 Task: Add a column "Group".
Action: Mouse moved to (523, 333)
Screenshot: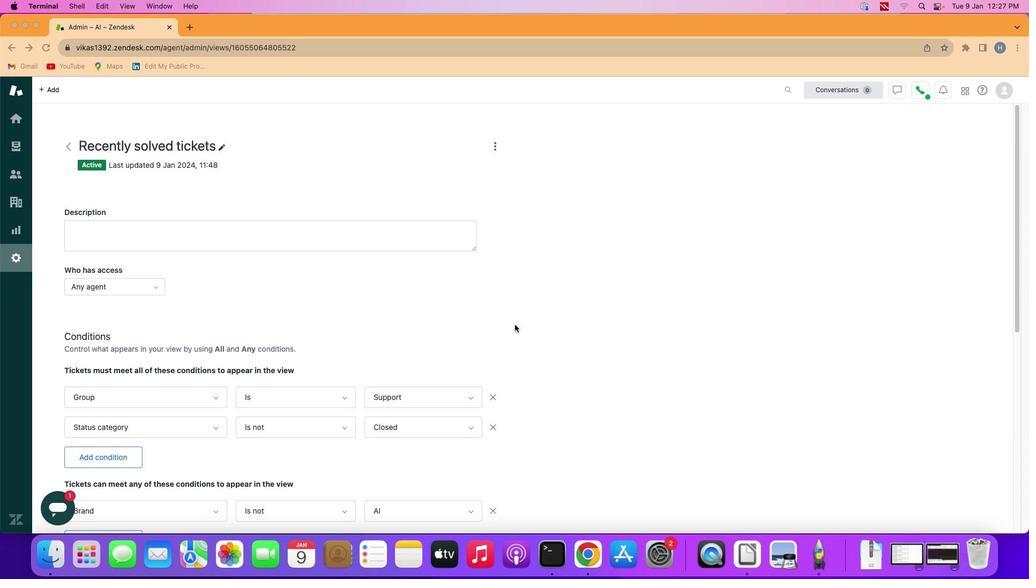 
Action: Mouse scrolled (523, 333) with delta (8, 7)
Screenshot: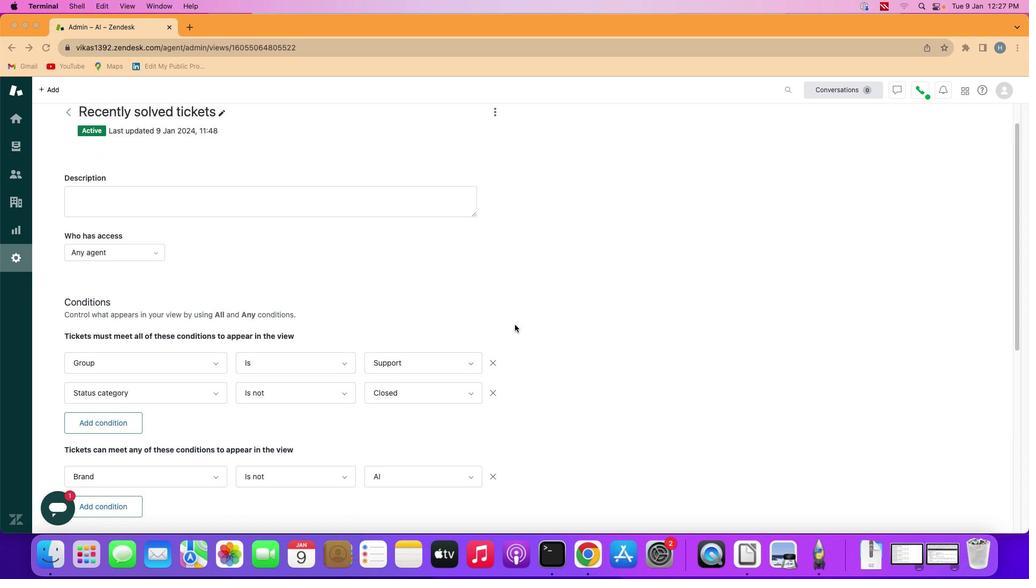 
Action: Mouse scrolled (523, 333) with delta (8, 7)
Screenshot: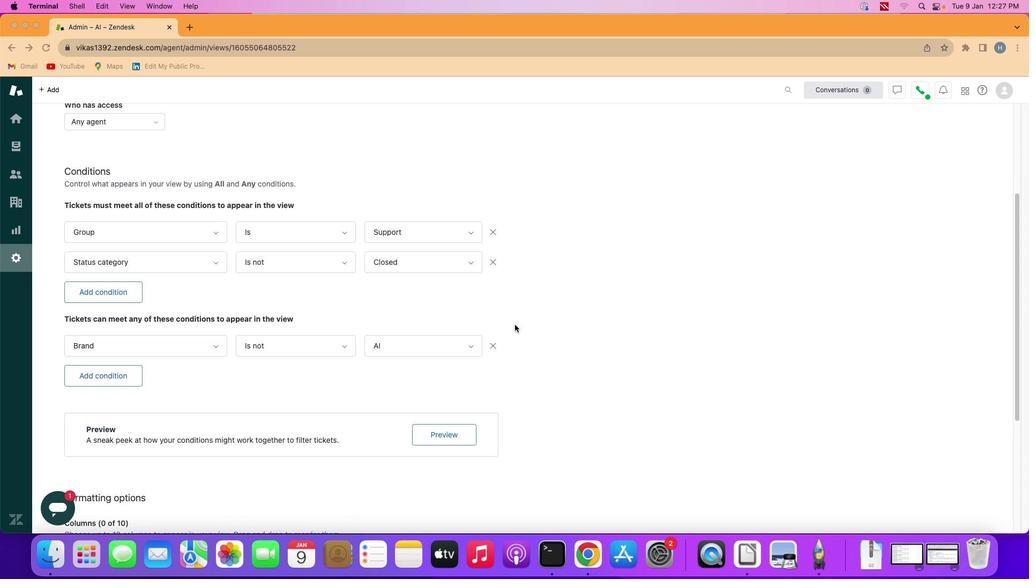 
Action: Mouse scrolled (523, 333) with delta (8, 7)
Screenshot: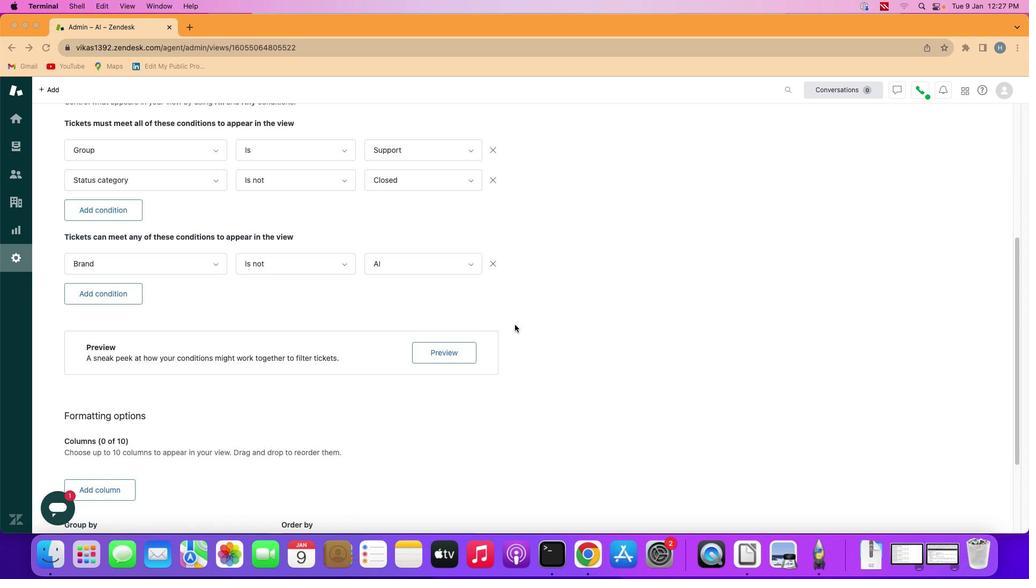 
Action: Mouse scrolled (523, 333) with delta (8, 6)
Screenshot: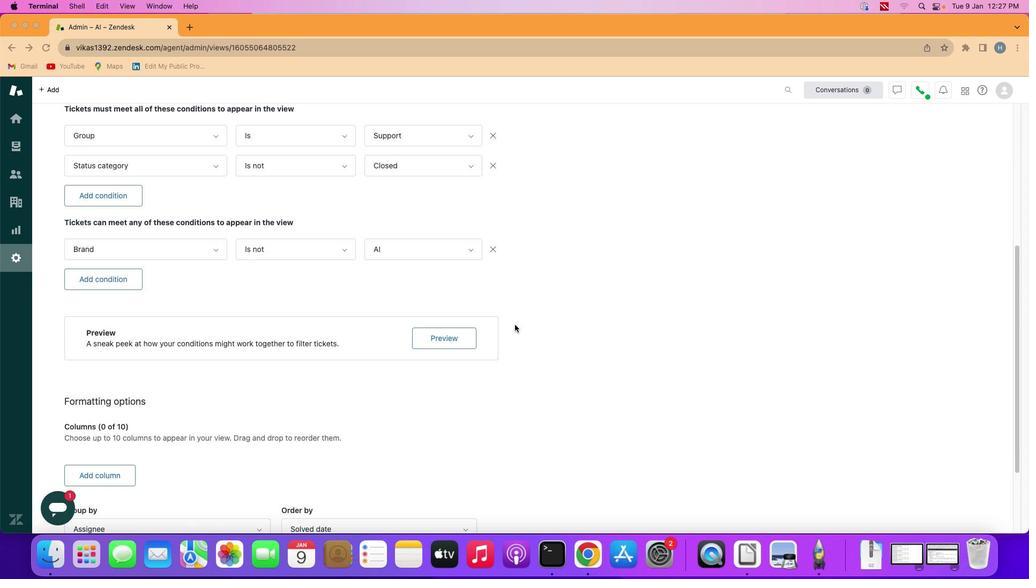
Action: Mouse scrolled (523, 333) with delta (8, 6)
Screenshot: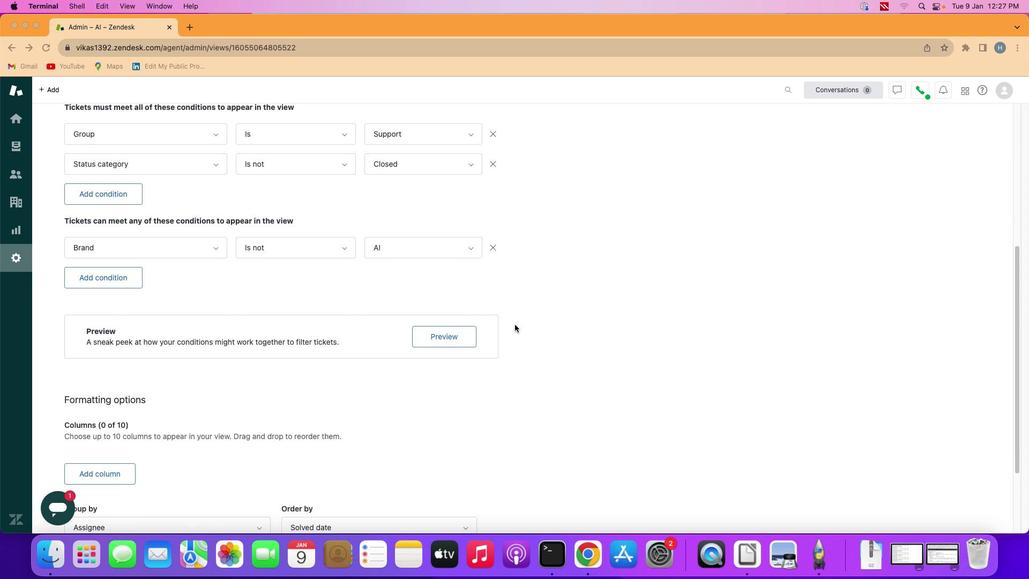 
Action: Mouse scrolled (523, 333) with delta (8, 5)
Screenshot: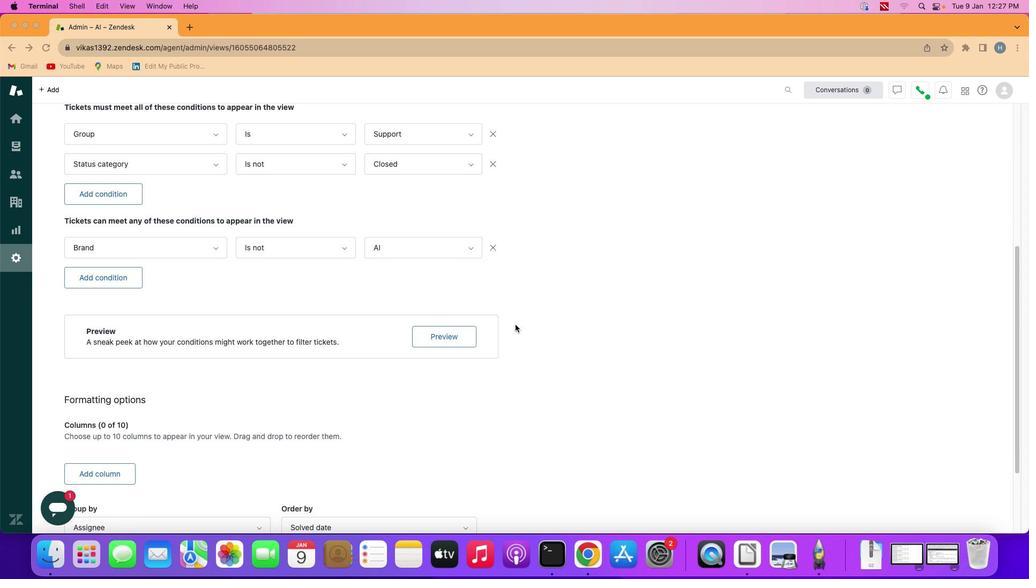 
Action: Mouse moved to (524, 333)
Screenshot: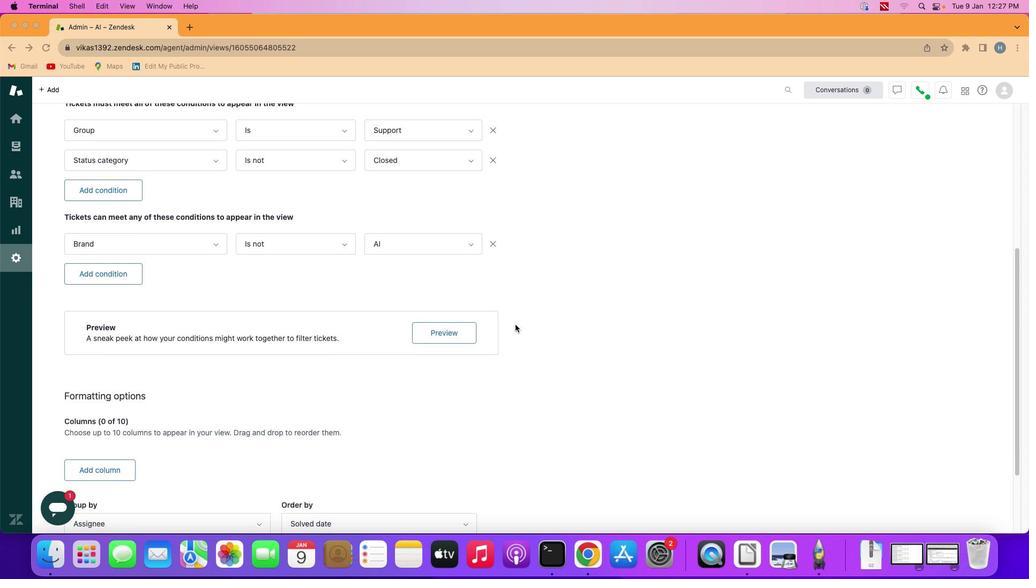 
Action: Mouse scrolled (524, 333) with delta (8, 7)
Screenshot: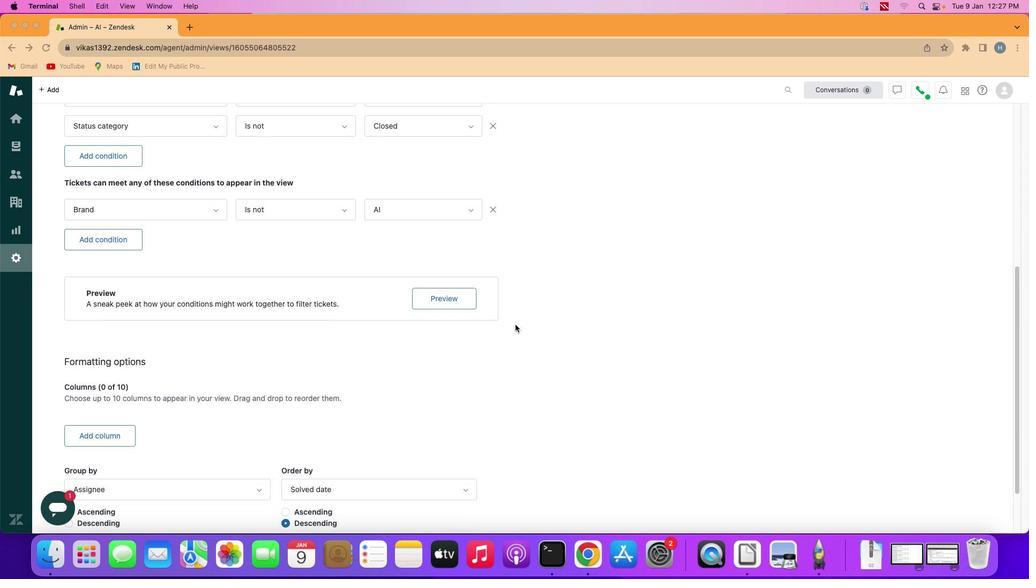 
Action: Mouse scrolled (524, 333) with delta (8, 7)
Screenshot: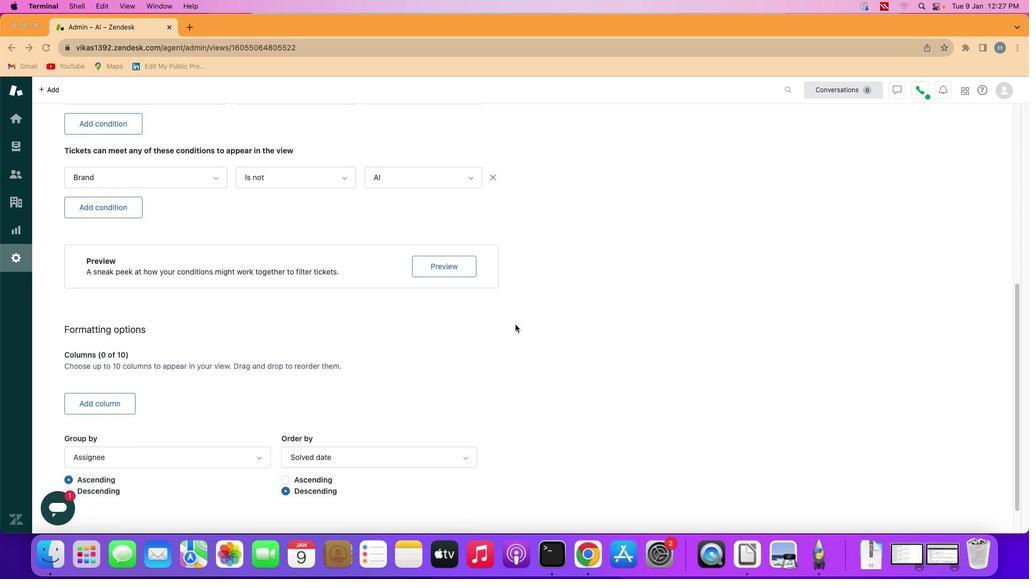 
Action: Mouse scrolled (524, 333) with delta (8, 7)
Screenshot: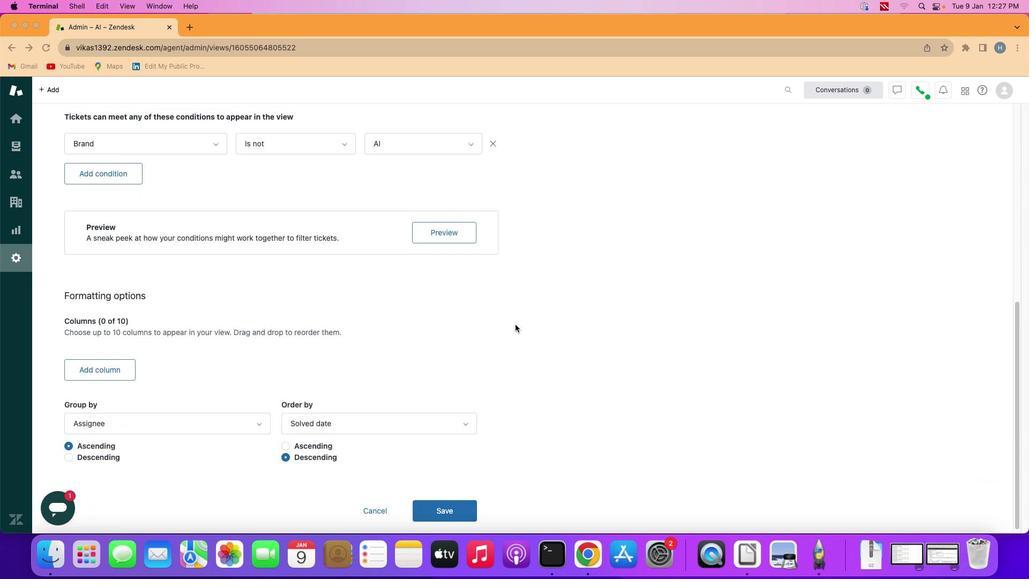 
Action: Mouse scrolled (524, 333) with delta (8, 6)
Screenshot: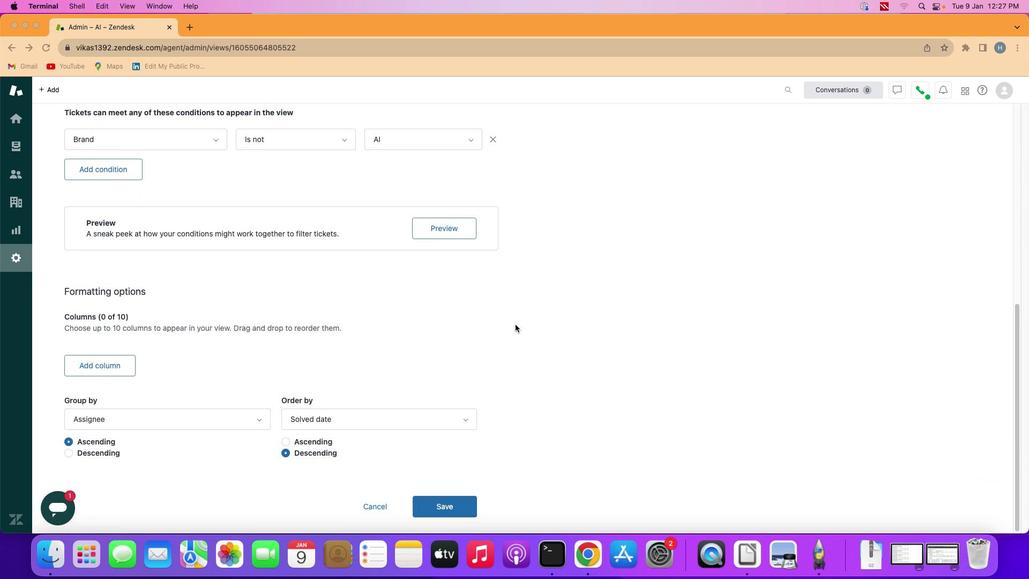 
Action: Mouse scrolled (524, 333) with delta (8, 6)
Screenshot: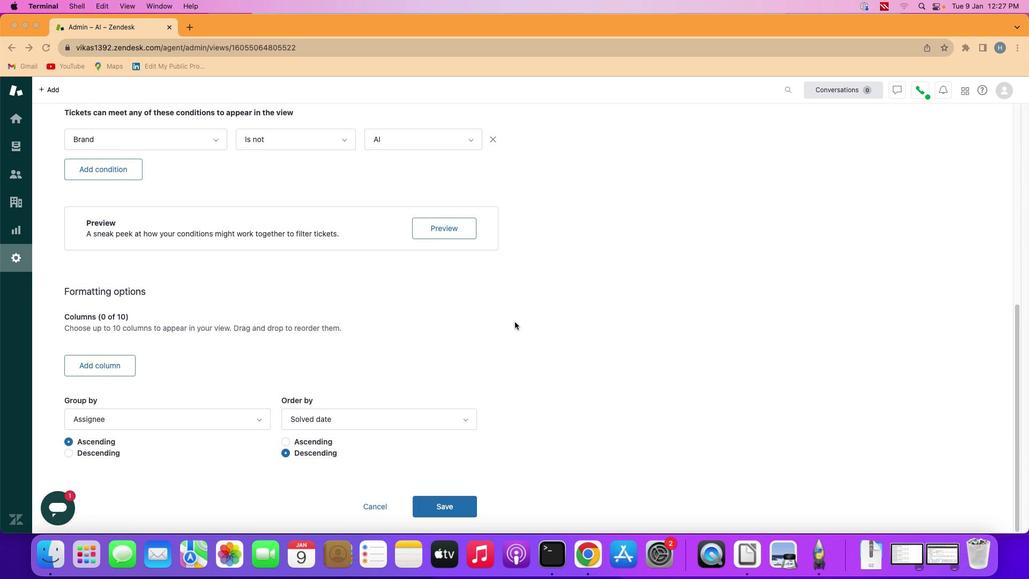 
Action: Mouse scrolled (524, 333) with delta (8, 6)
Screenshot: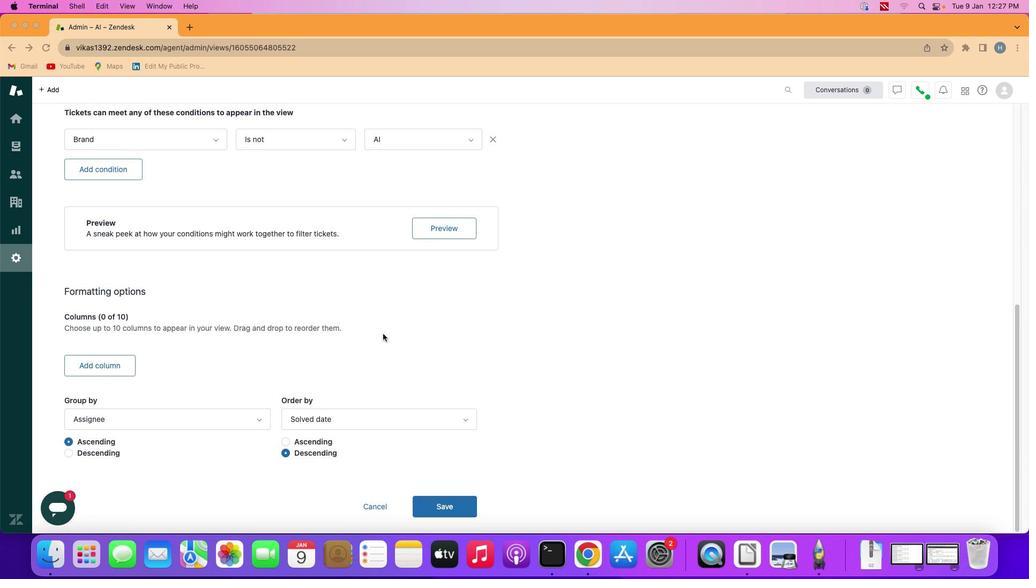 
Action: Mouse moved to (102, 372)
Screenshot: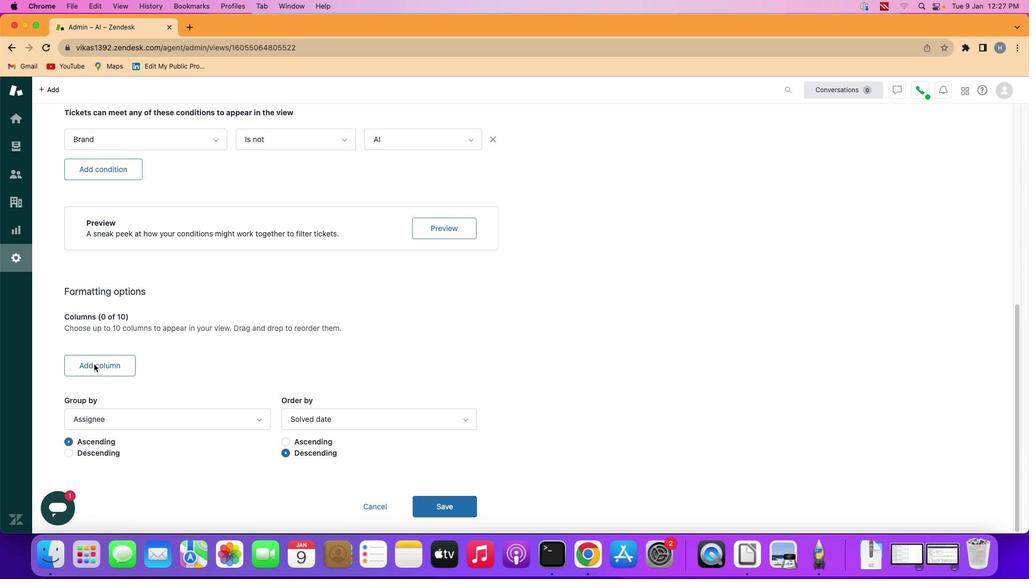 
Action: Mouse pressed left at (102, 372)
Screenshot: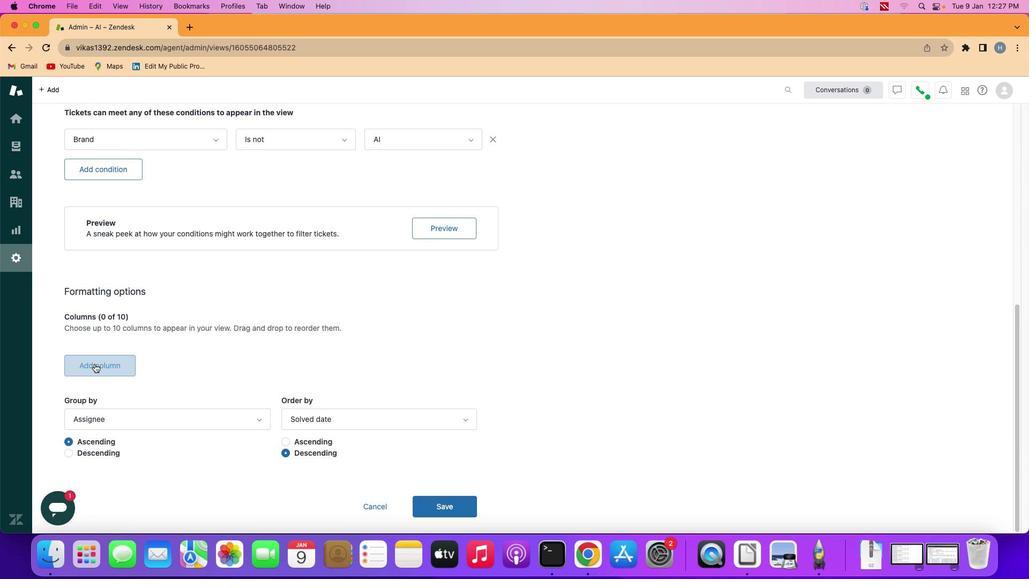 
Action: Mouse moved to (102, 372)
Screenshot: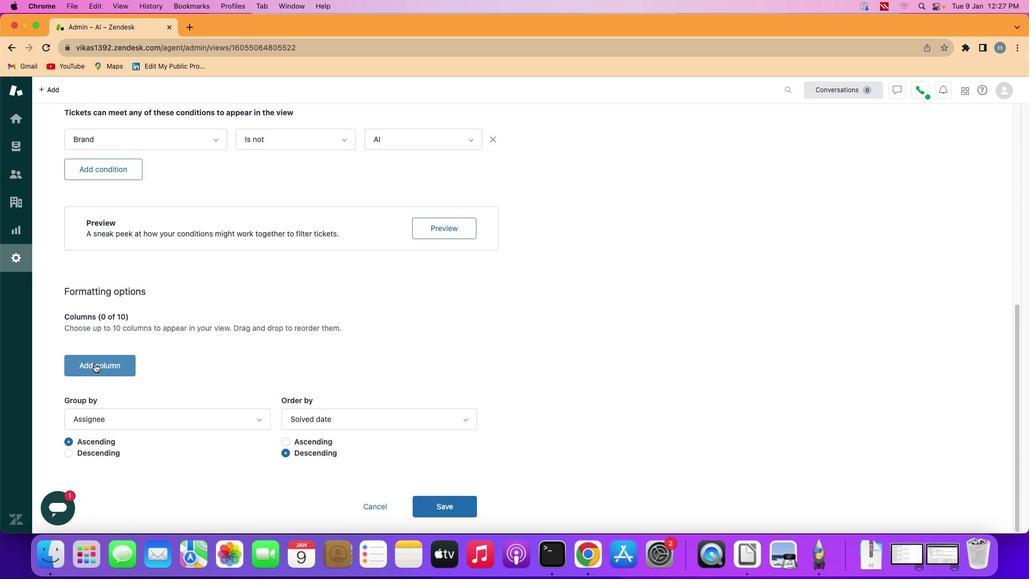 
Action: Mouse pressed left at (102, 372)
Screenshot: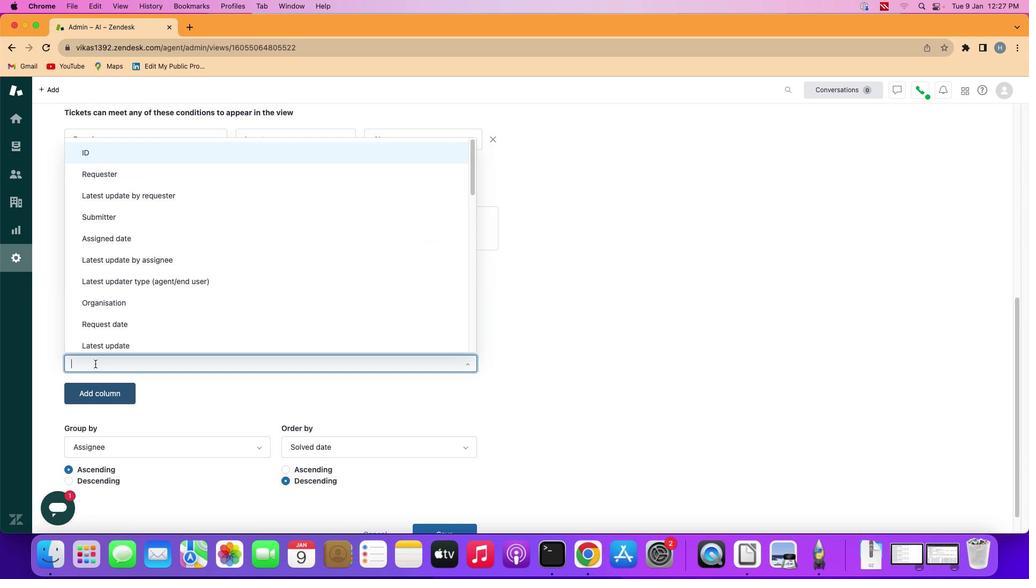 
Action: Mouse moved to (239, 271)
Screenshot: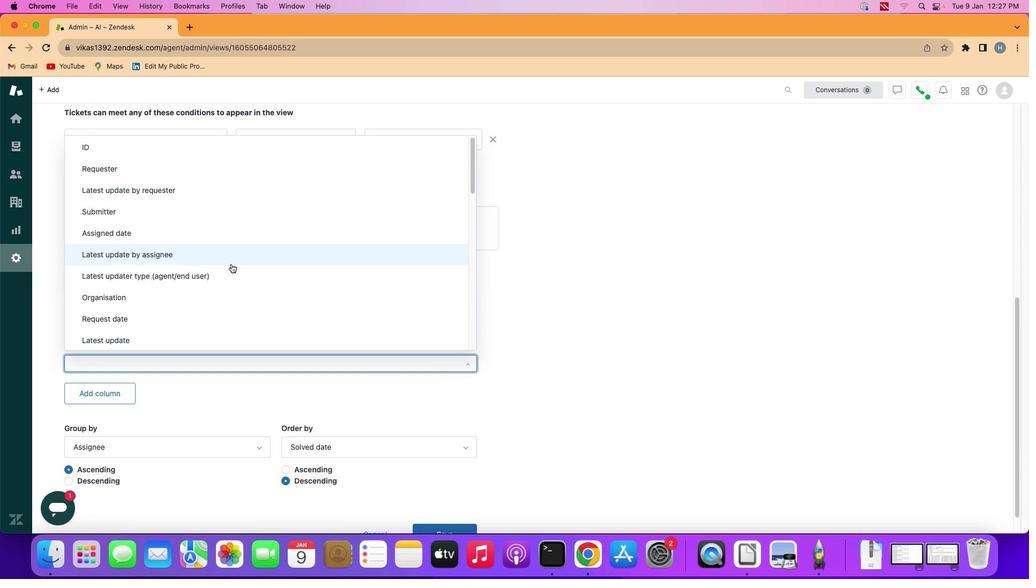 
Action: Mouse scrolled (239, 271) with delta (8, 7)
Screenshot: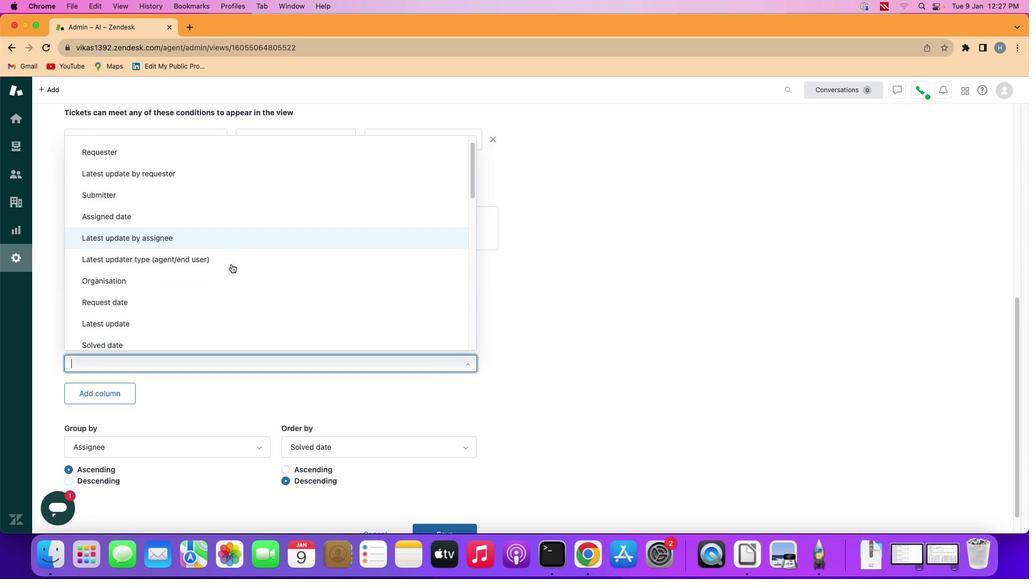 
Action: Mouse scrolled (239, 271) with delta (8, 7)
Screenshot: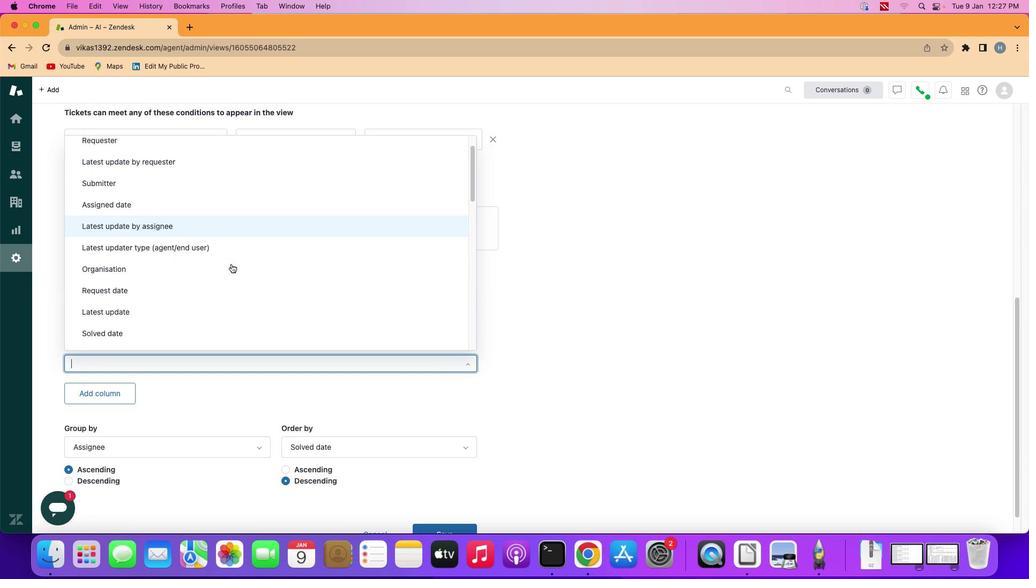 
Action: Mouse scrolled (239, 271) with delta (8, 7)
Screenshot: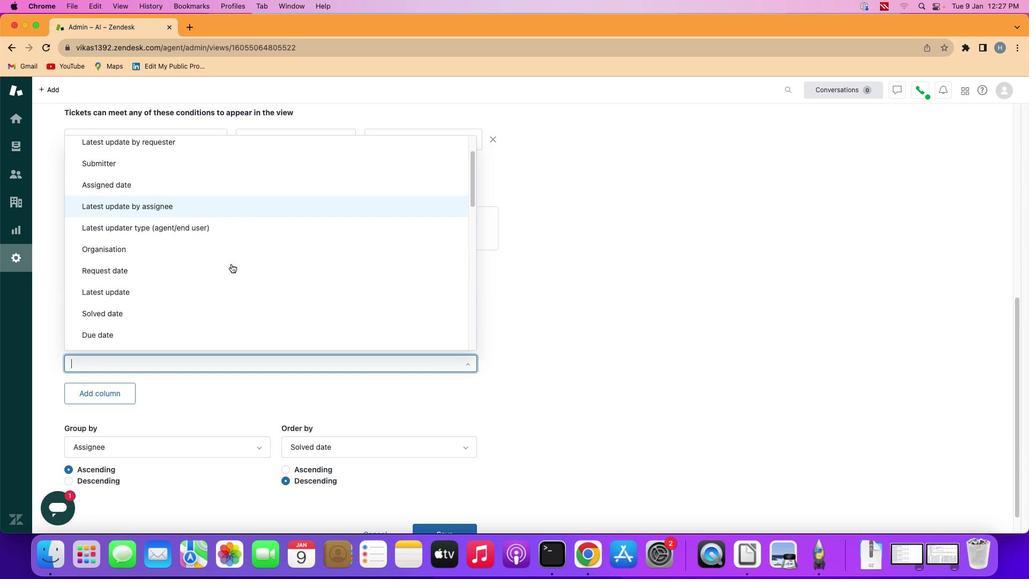
Action: Mouse scrolled (239, 271) with delta (8, 8)
Screenshot: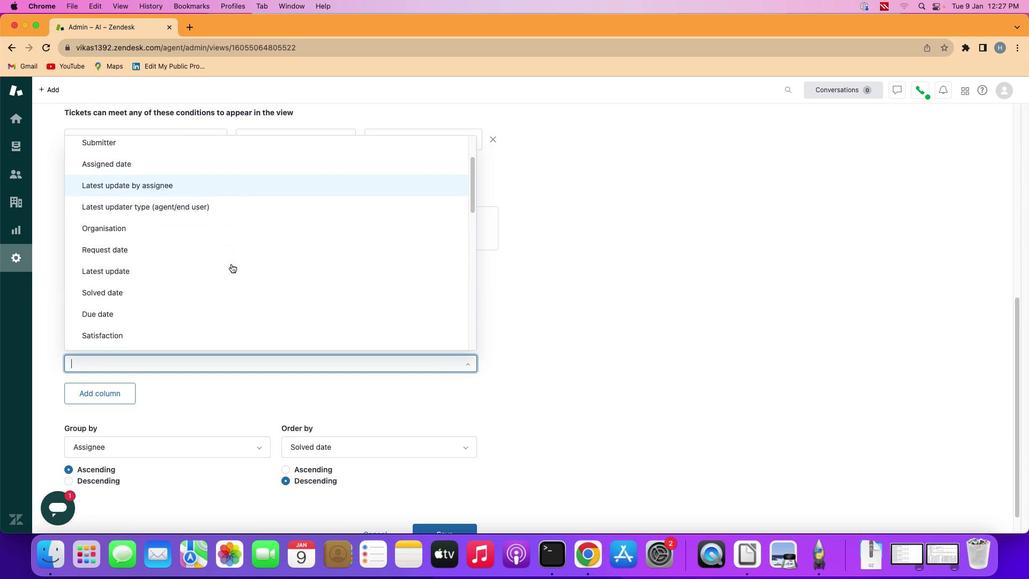 
Action: Mouse scrolled (239, 271) with delta (8, 6)
Screenshot: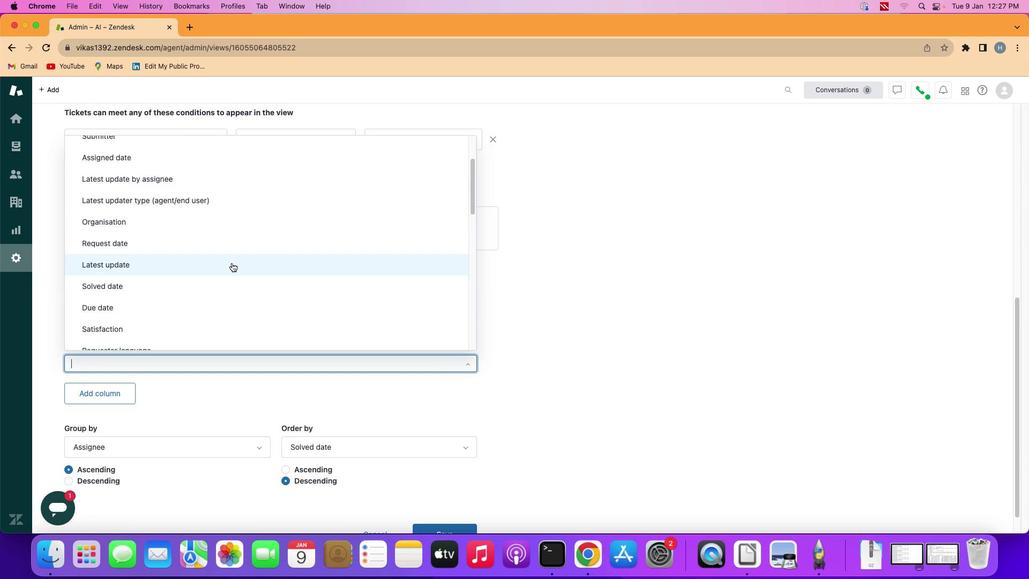 
Action: Mouse scrolled (239, 271) with delta (8, 7)
Screenshot: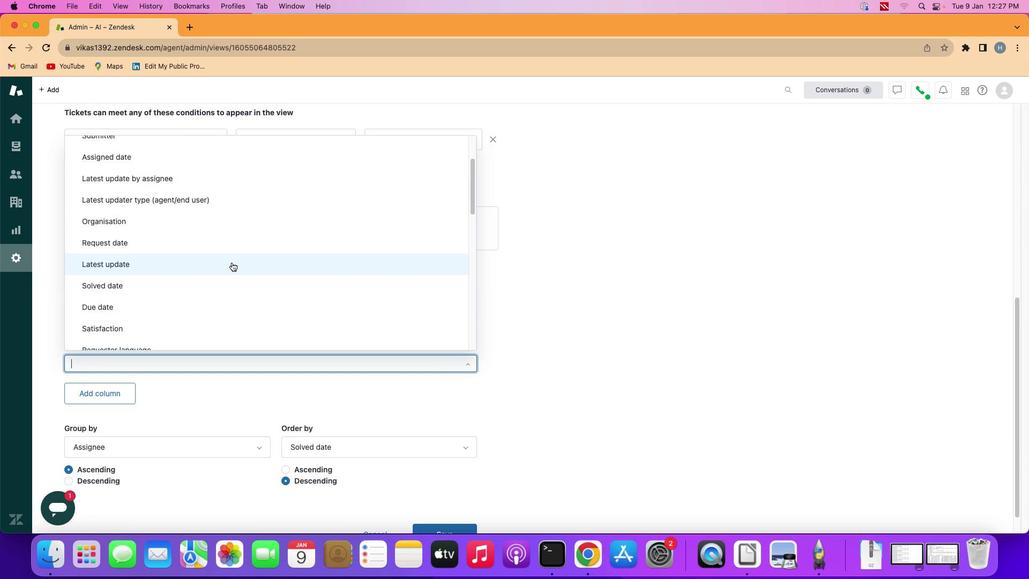 
Action: Mouse moved to (239, 270)
Screenshot: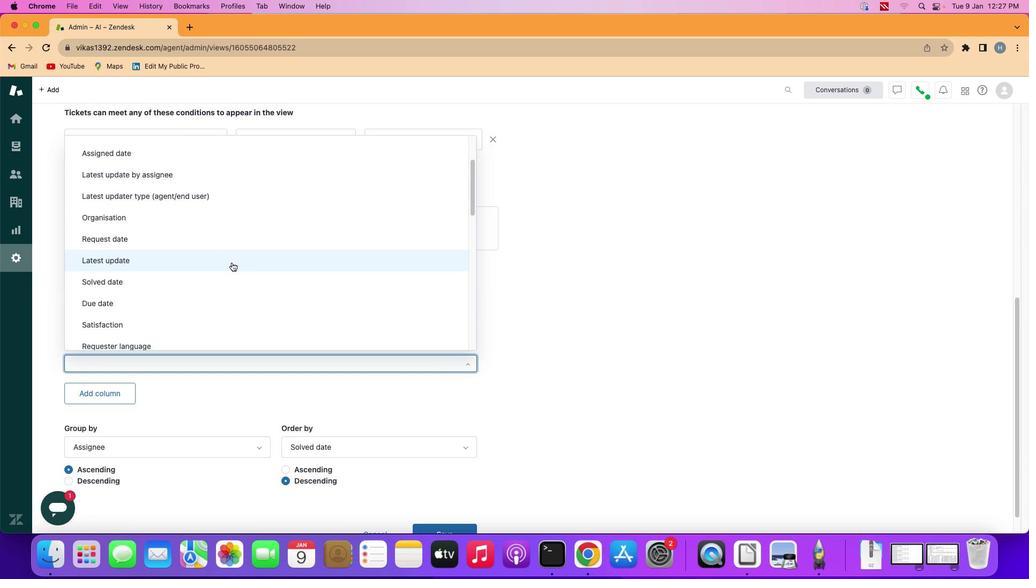 
Action: Mouse scrolled (239, 270) with delta (8, 7)
Screenshot: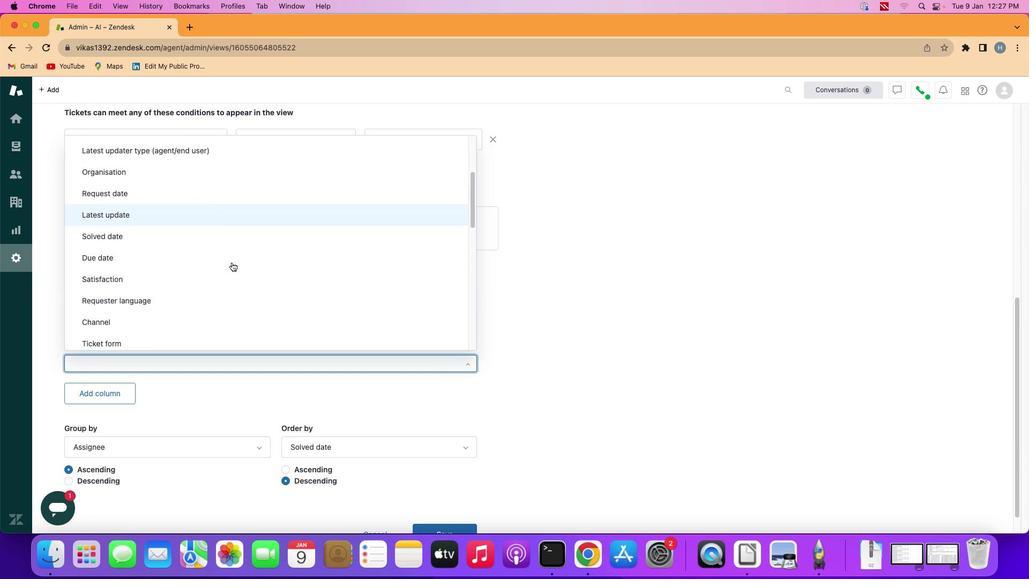 
Action: Mouse scrolled (239, 270) with delta (8, 7)
Screenshot: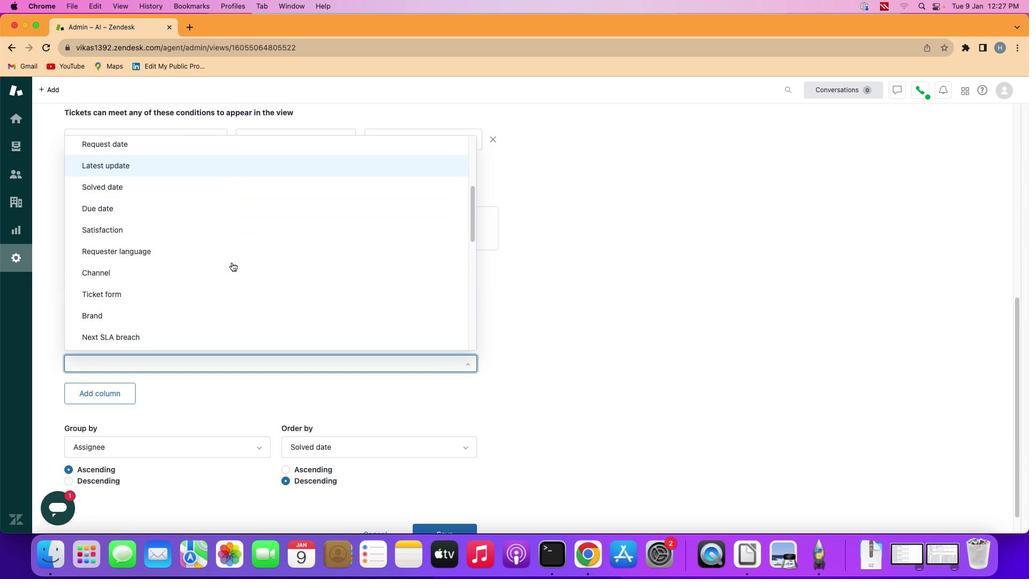 
Action: Mouse scrolled (239, 270) with delta (8, 7)
Screenshot: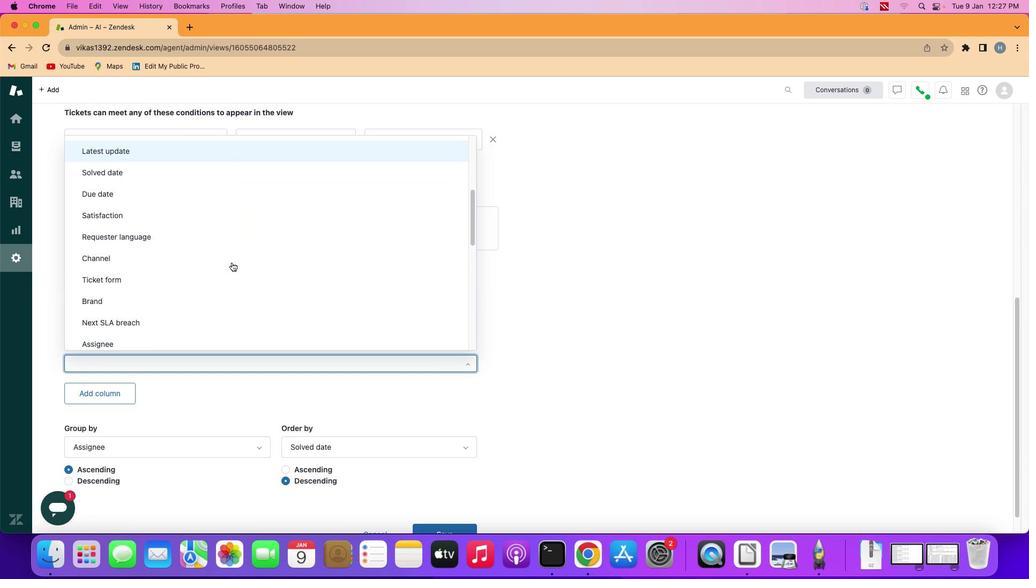 
Action: Mouse scrolled (239, 270) with delta (8, 6)
Screenshot: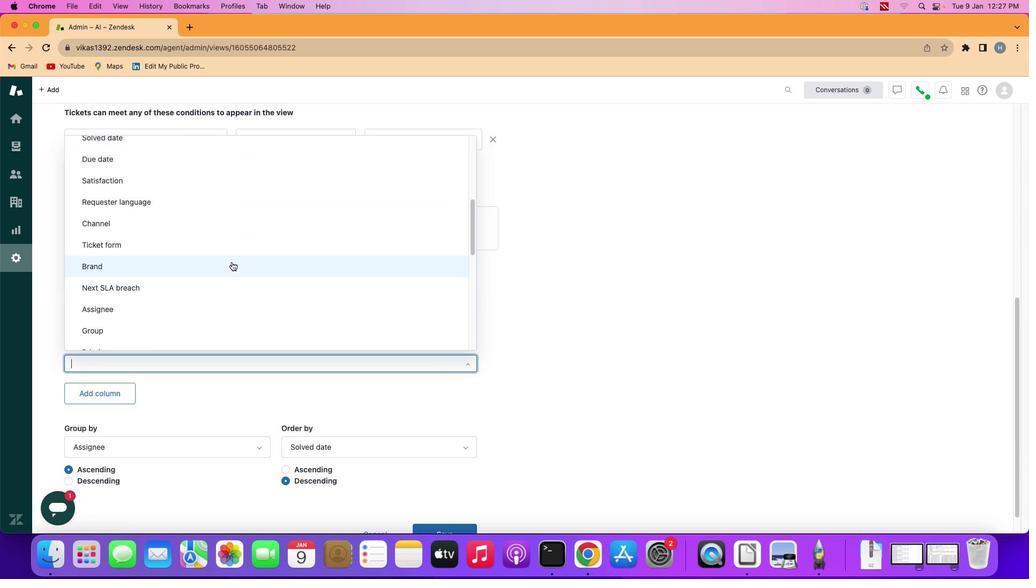 
Action: Mouse scrolled (239, 270) with delta (8, 6)
Screenshot: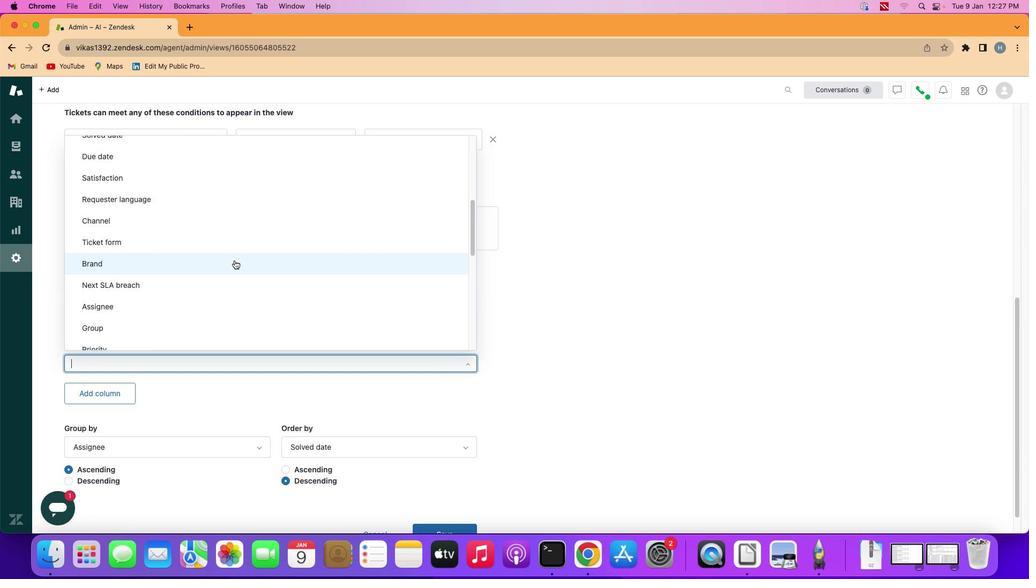 
Action: Mouse moved to (243, 268)
Screenshot: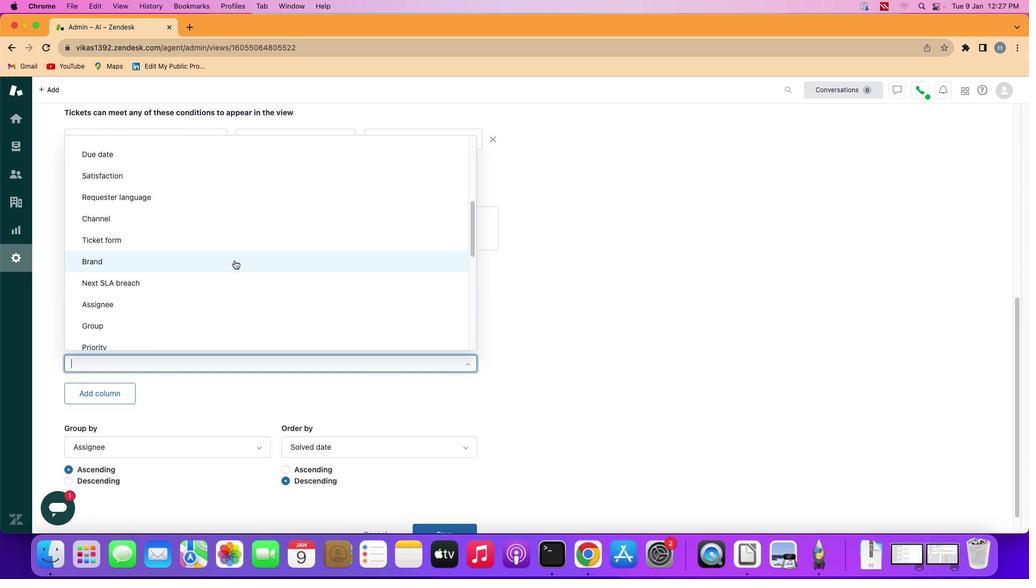 
Action: Mouse scrolled (243, 268) with delta (8, 7)
Screenshot: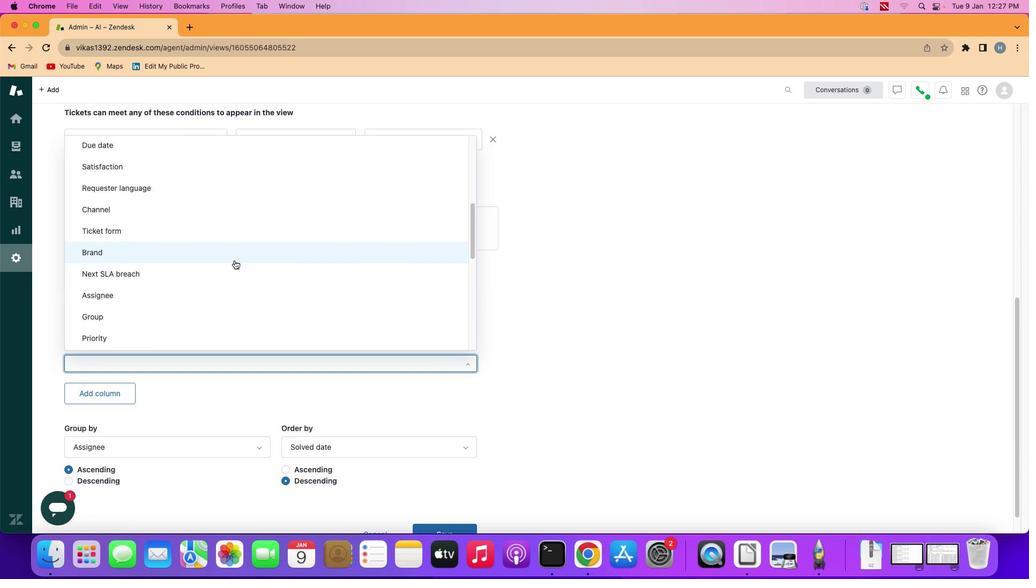 
Action: Mouse scrolled (243, 268) with delta (8, 7)
Screenshot: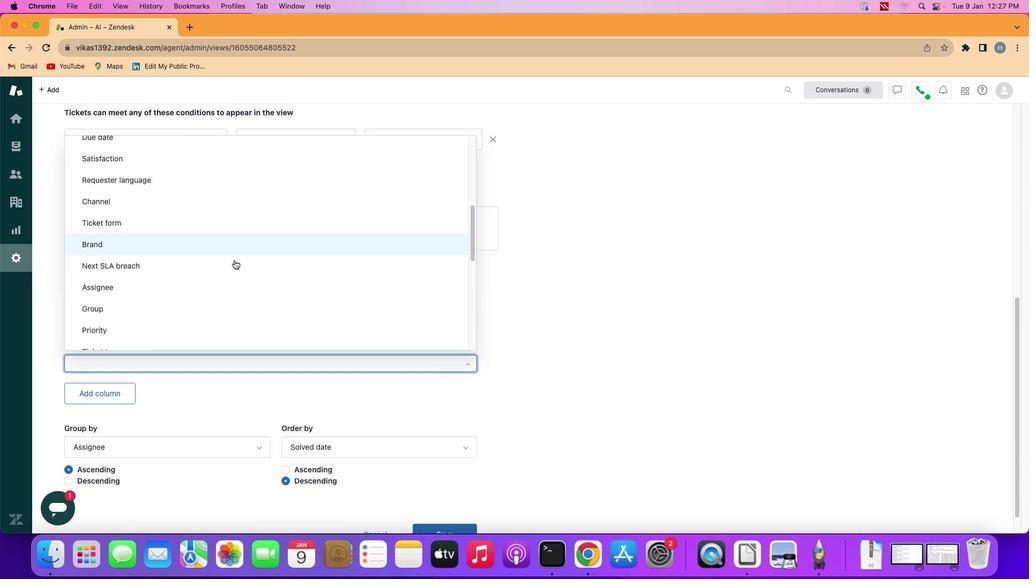 
Action: Mouse scrolled (243, 268) with delta (8, 7)
Screenshot: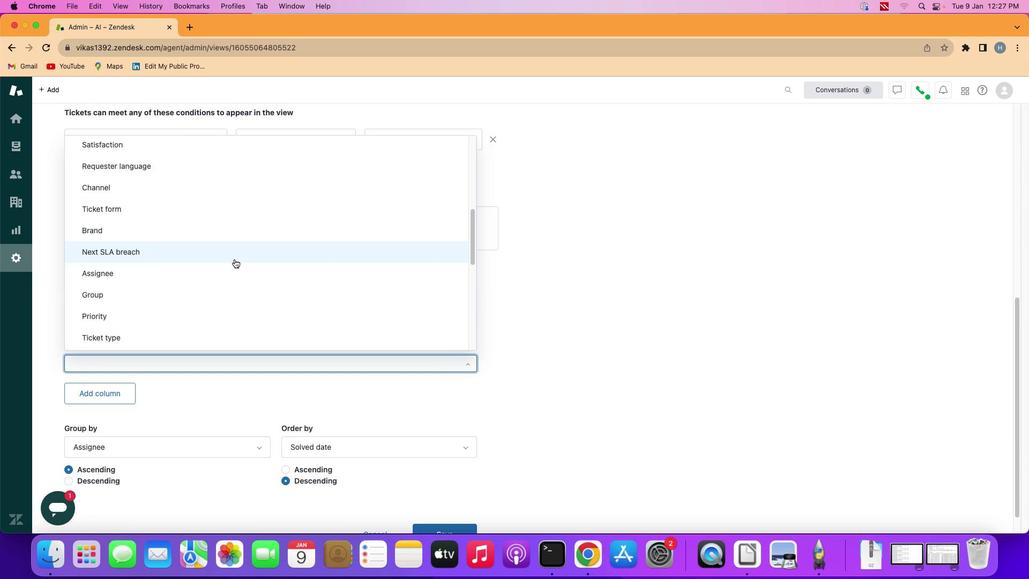 
Action: Mouse scrolled (243, 268) with delta (8, 7)
Screenshot: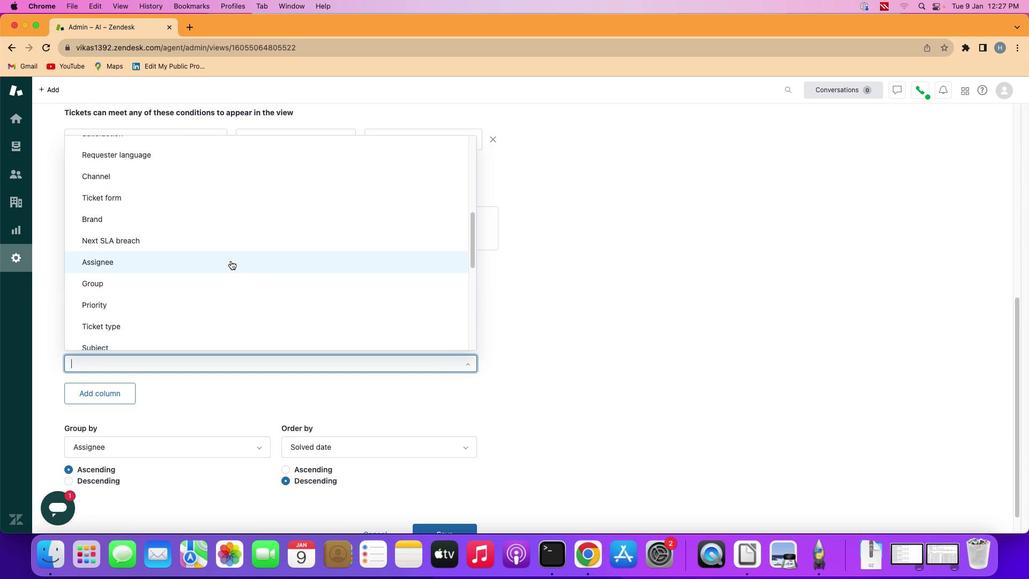 
Action: Mouse scrolled (243, 268) with delta (8, 7)
Screenshot: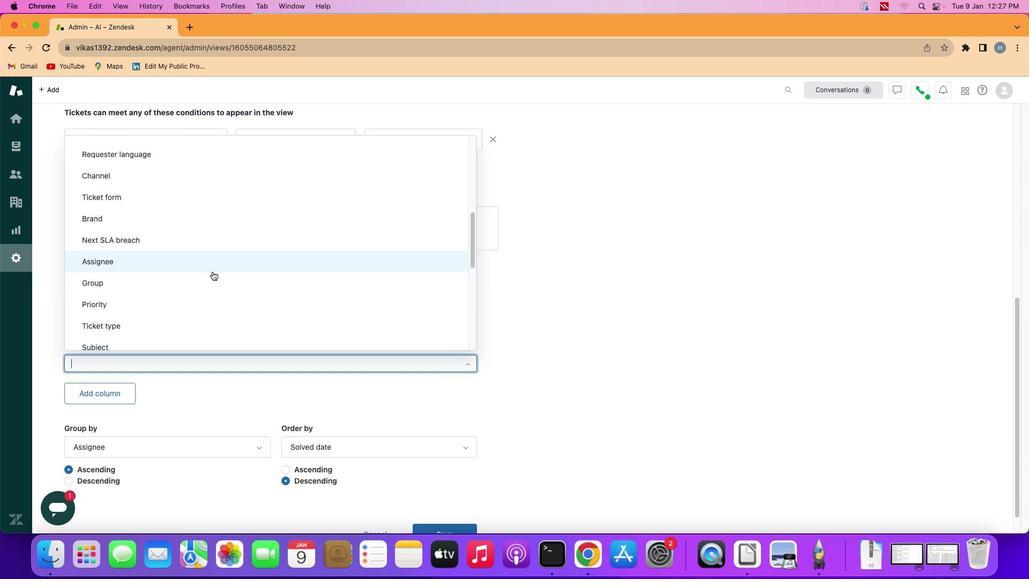 
Action: Mouse moved to (209, 290)
Screenshot: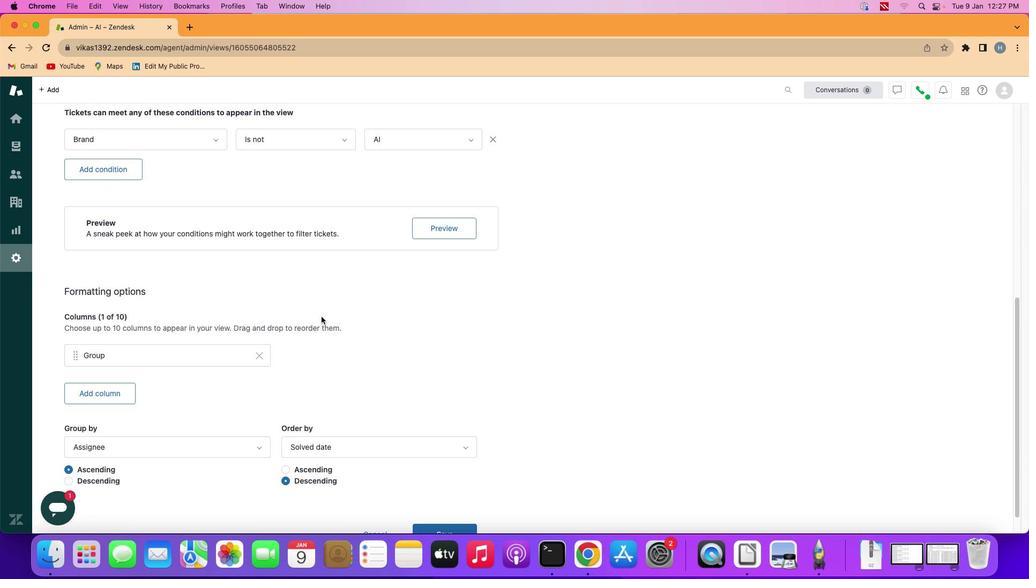
Action: Mouse pressed left at (209, 290)
Screenshot: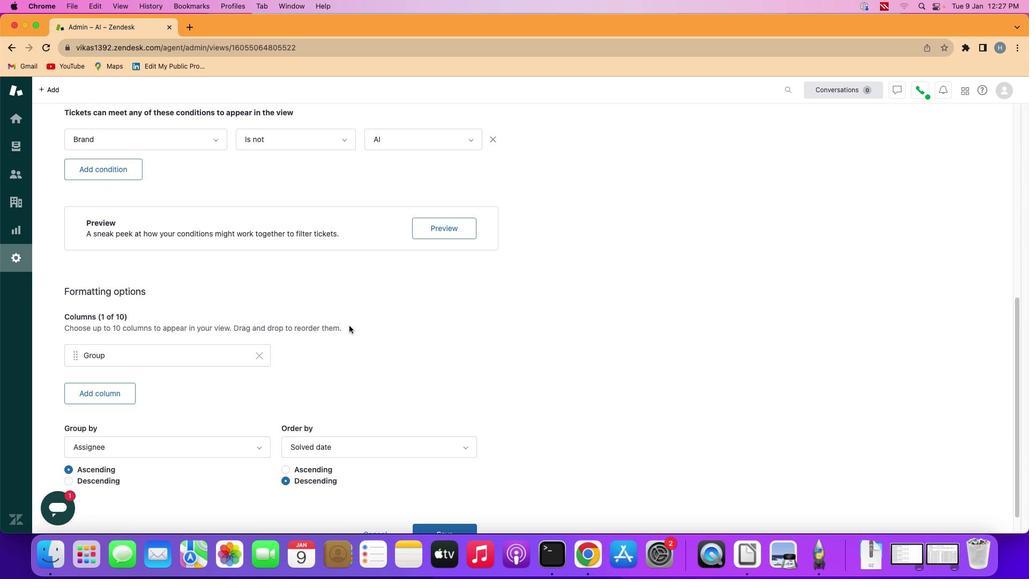 
Action: Mouse moved to (391, 342)
Screenshot: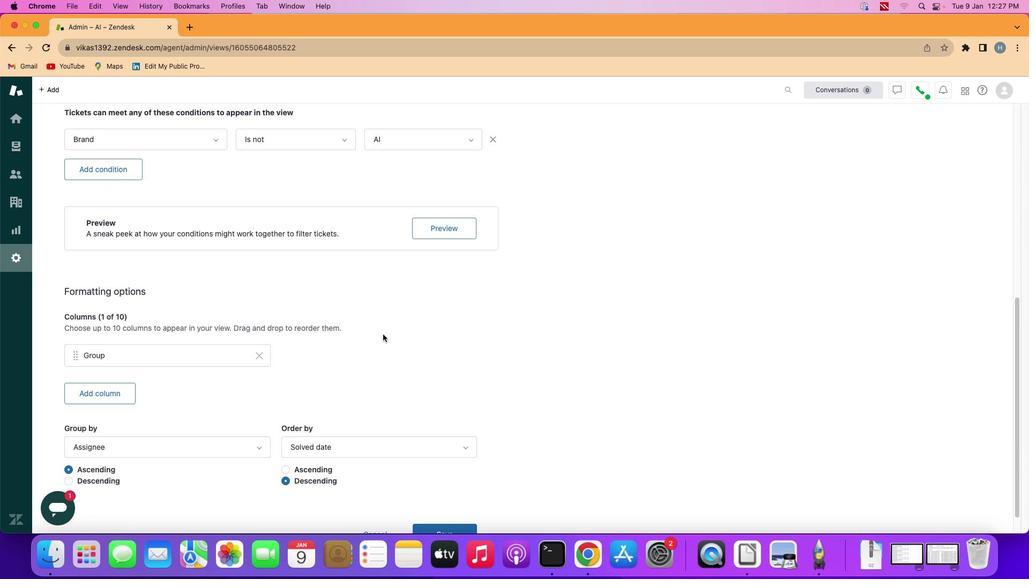 
